 Task: Select the job type as full-time.
Action: Mouse moved to (765, 99)
Screenshot: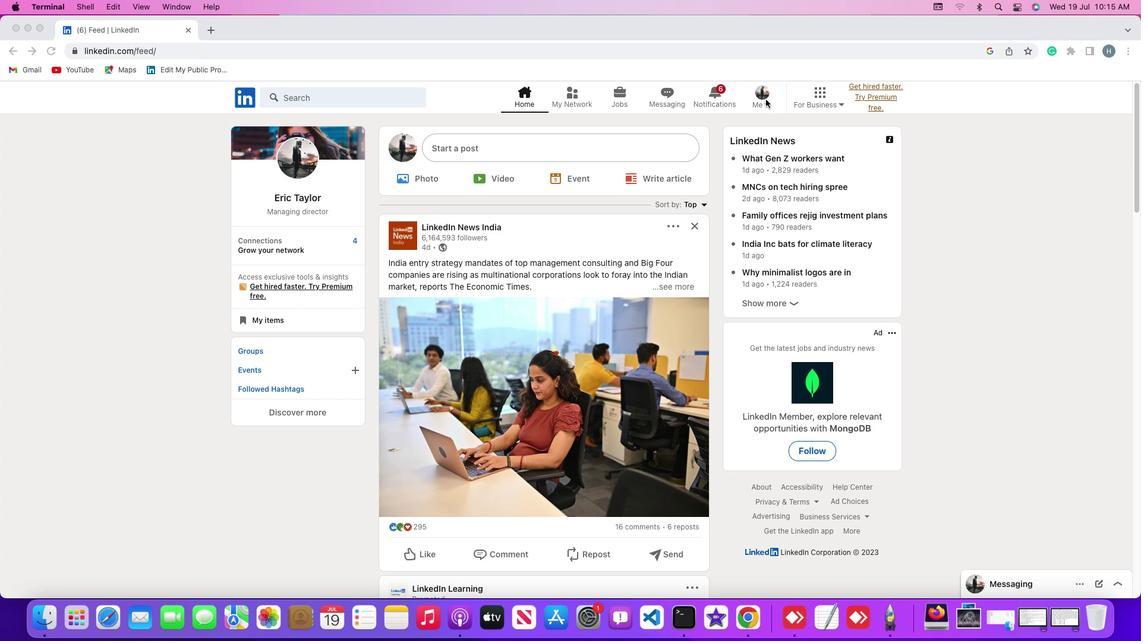
Action: Mouse pressed left at (765, 99)
Screenshot: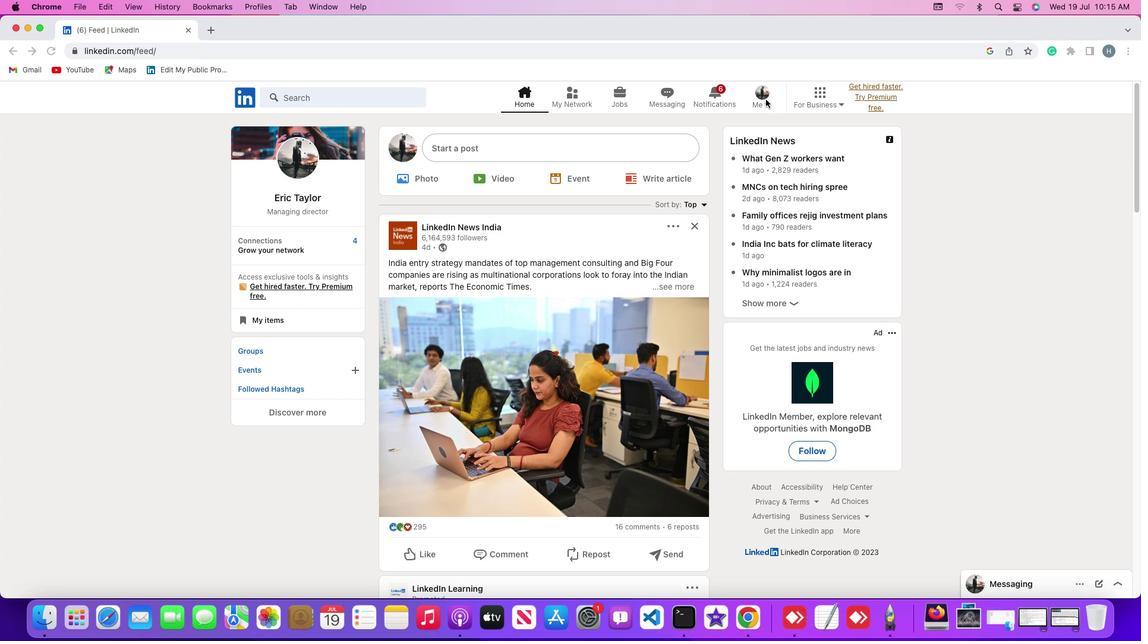 
Action: Mouse moved to (769, 104)
Screenshot: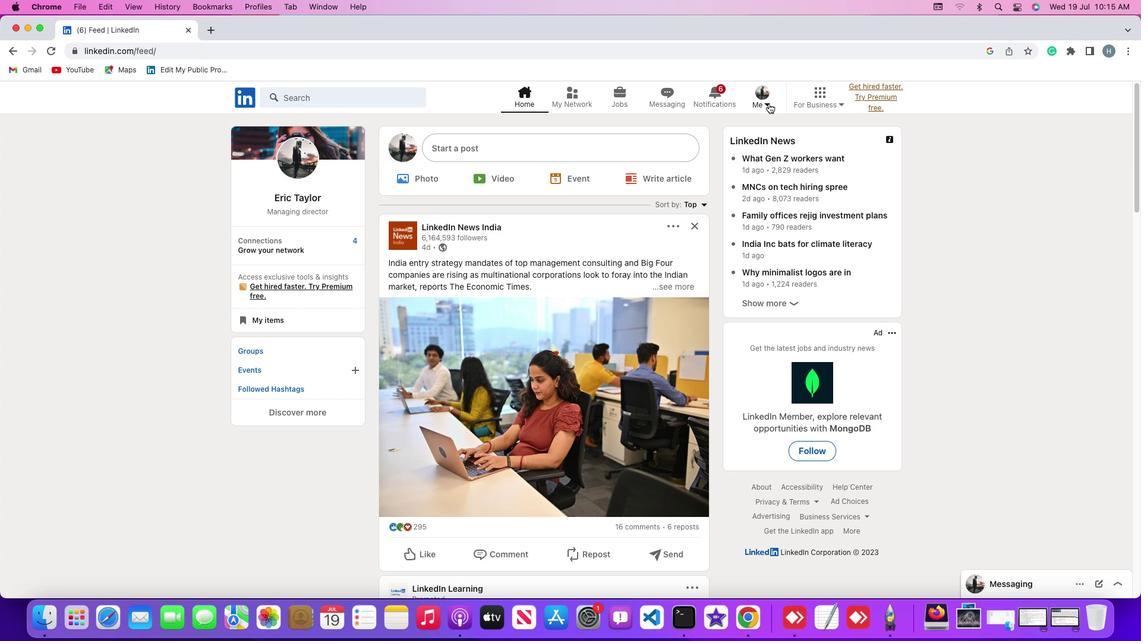 
Action: Mouse pressed left at (769, 104)
Screenshot: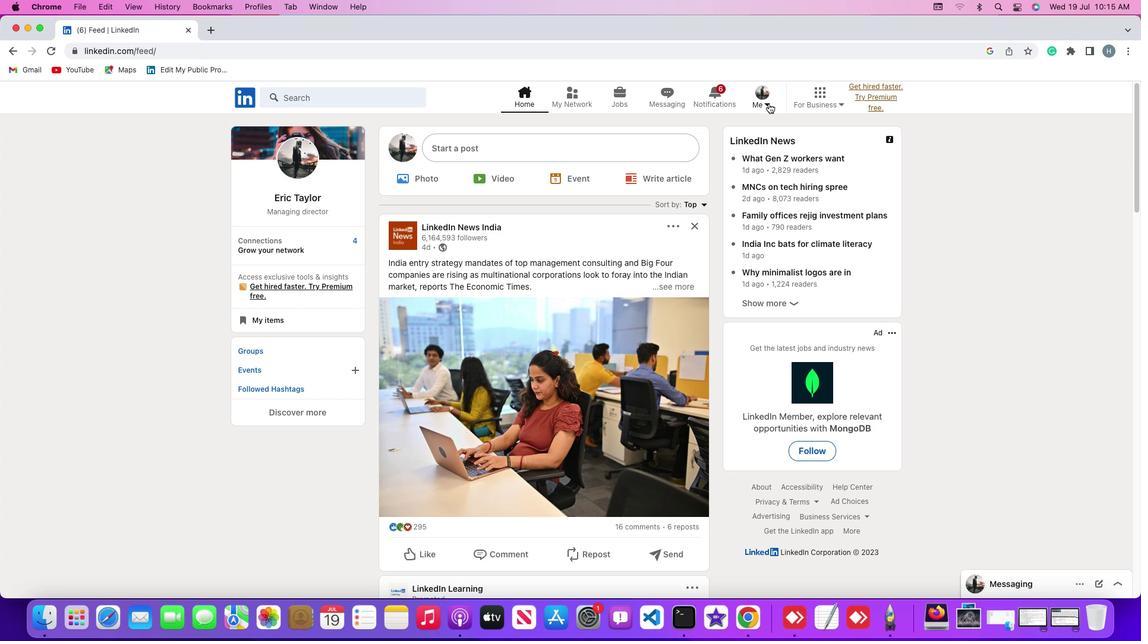 
Action: Mouse moved to (751, 164)
Screenshot: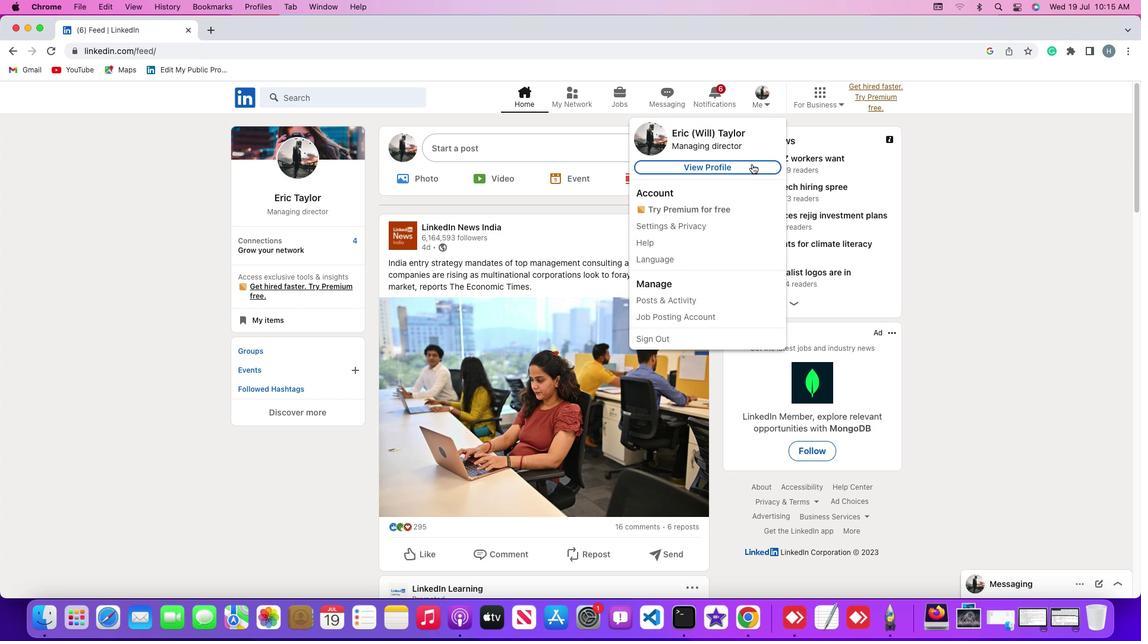 
Action: Mouse pressed left at (751, 164)
Screenshot: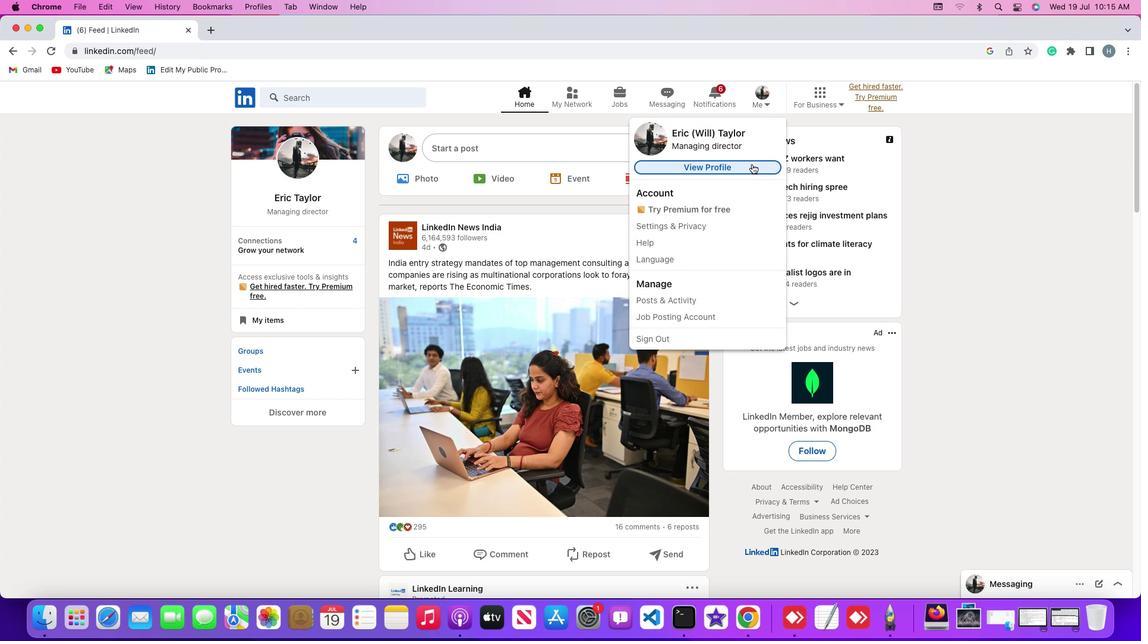 
Action: Mouse moved to (282, 357)
Screenshot: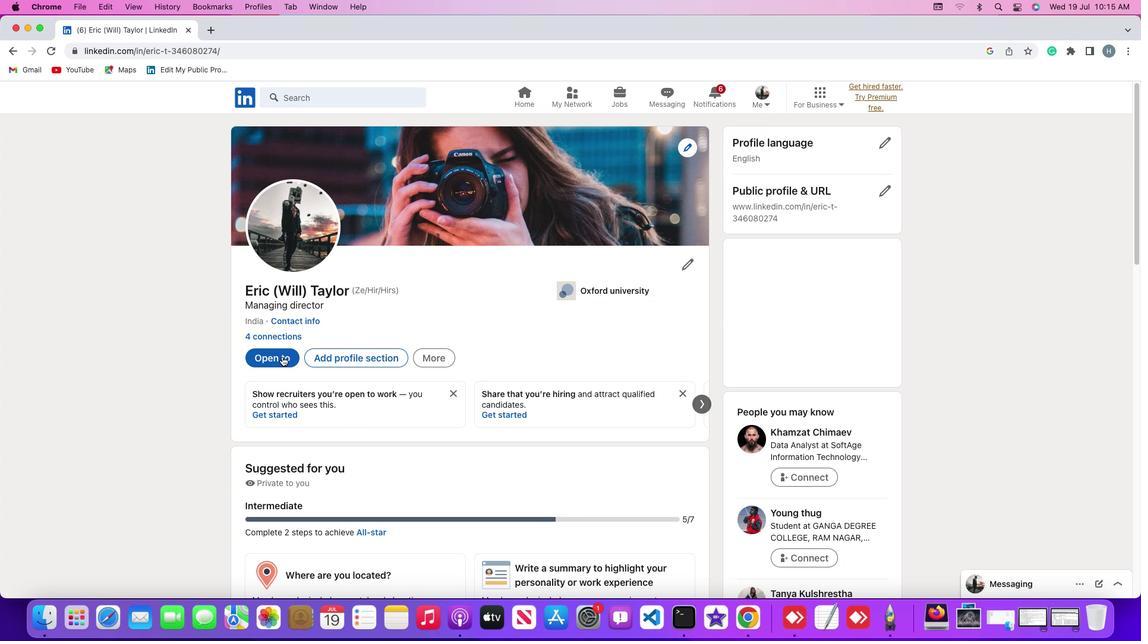 
Action: Mouse pressed left at (282, 357)
Screenshot: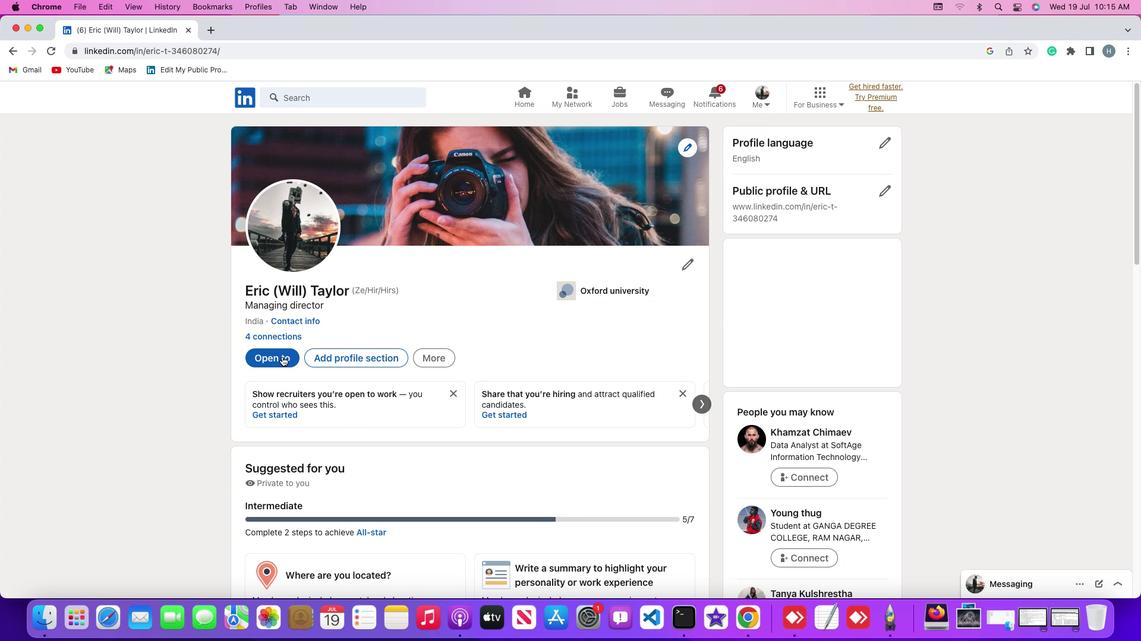 
Action: Mouse moved to (287, 426)
Screenshot: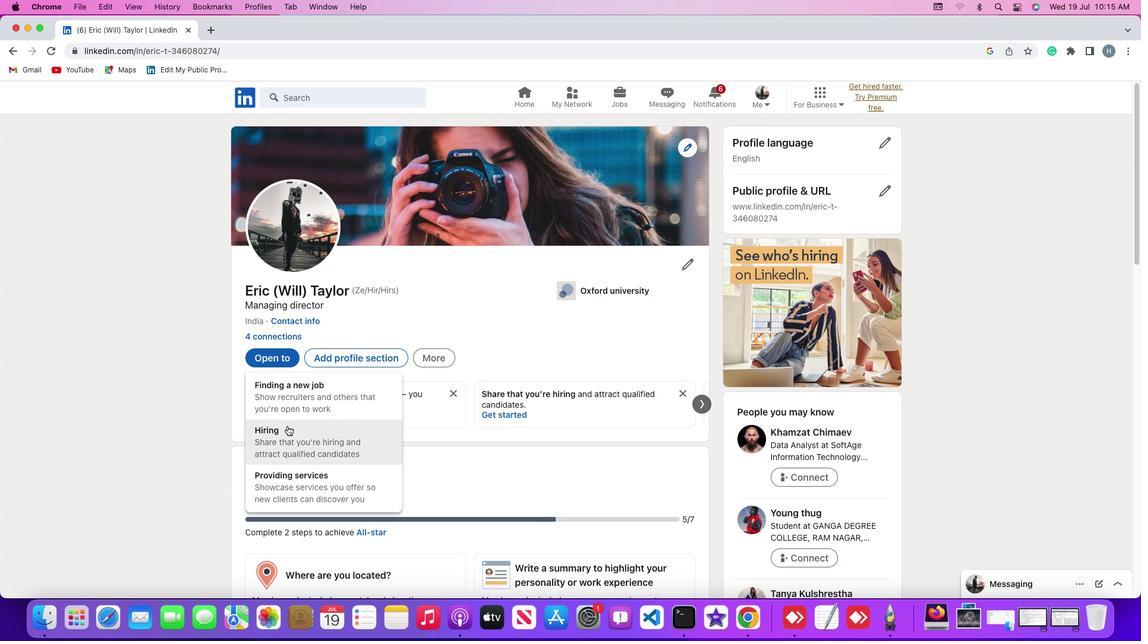 
Action: Mouse pressed left at (287, 426)
Screenshot: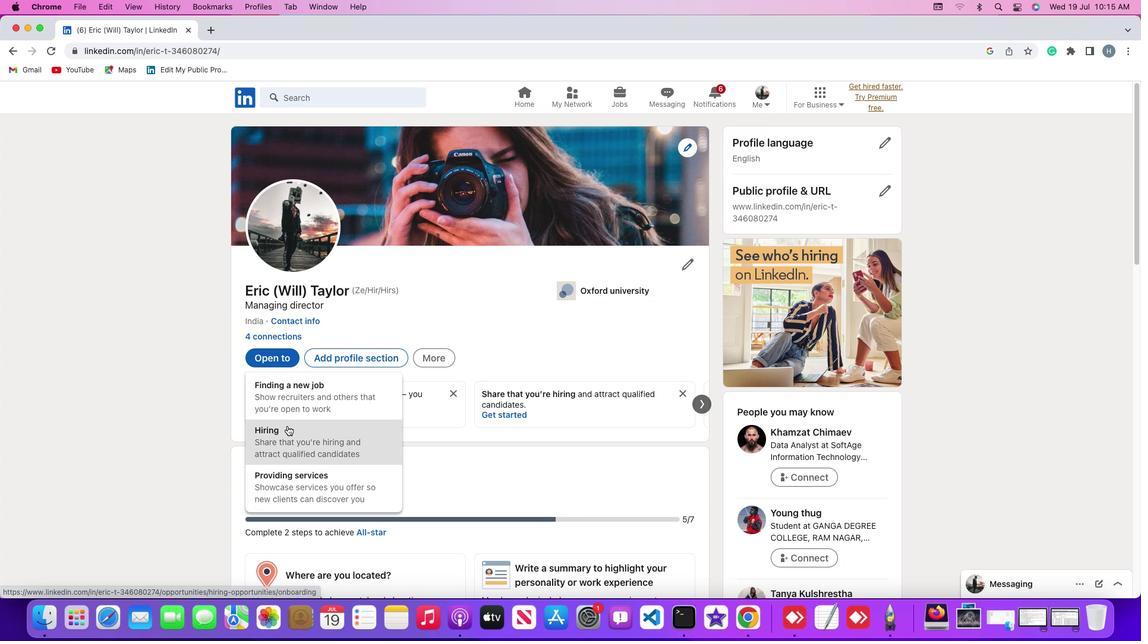 
Action: Mouse moved to (571, 404)
Screenshot: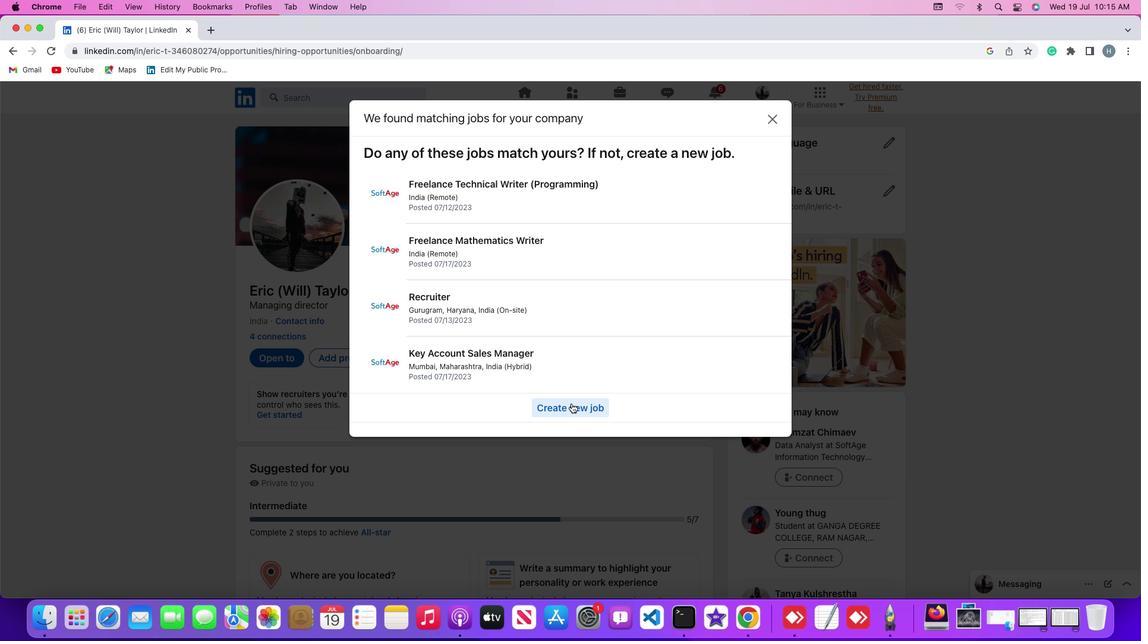 
Action: Mouse pressed left at (571, 404)
Screenshot: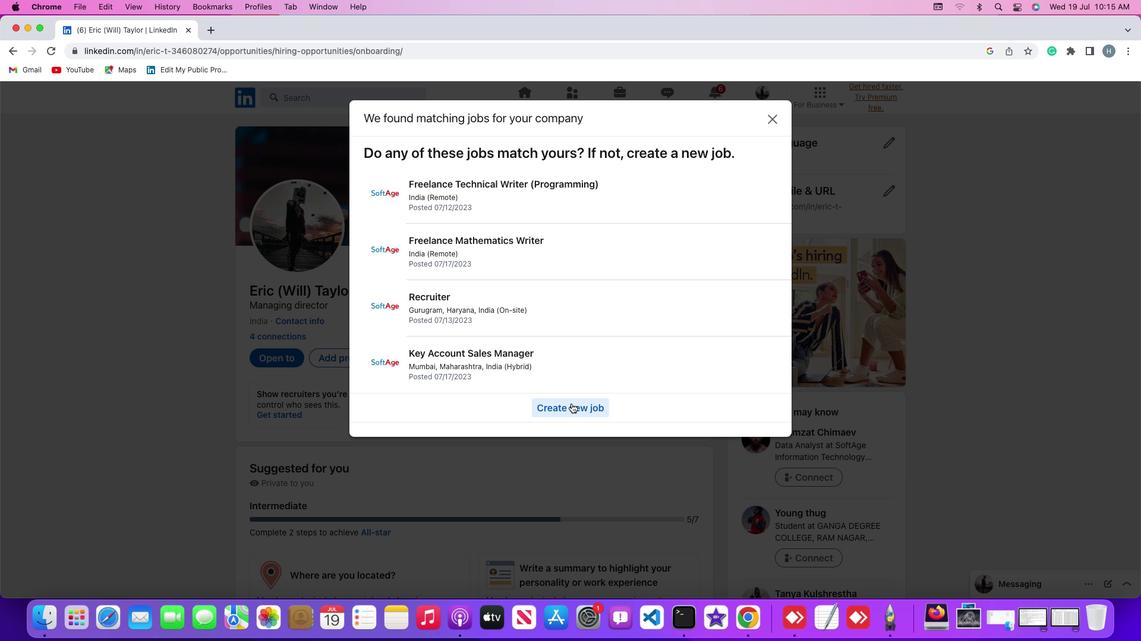 
Action: Mouse moved to (636, 337)
Screenshot: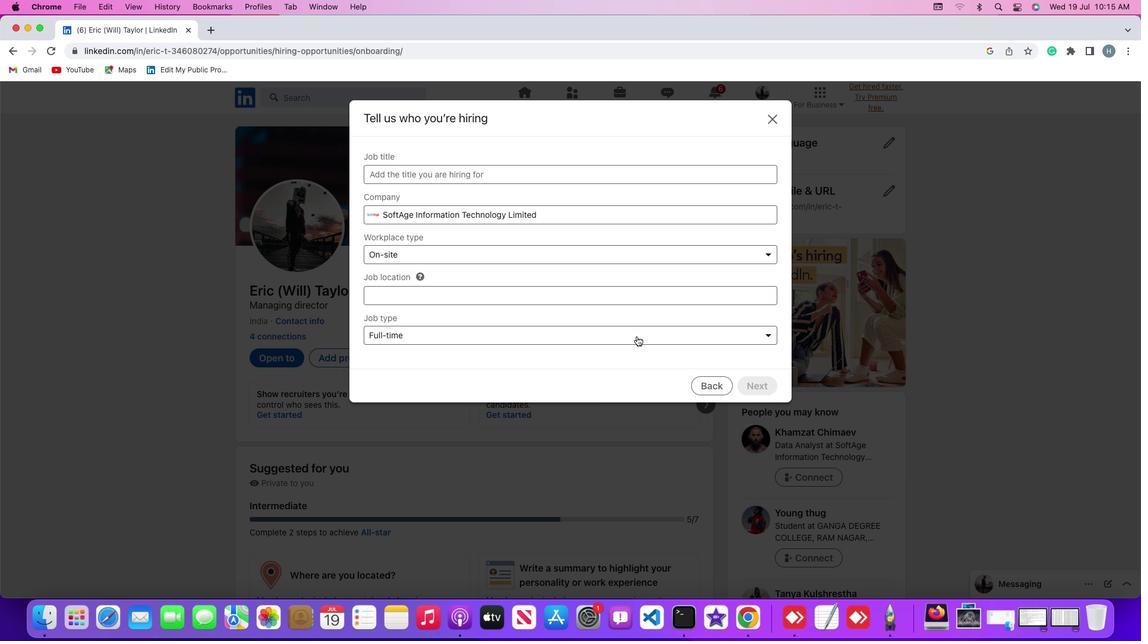 
Action: Mouse scrolled (636, 337) with delta (0, 0)
Screenshot: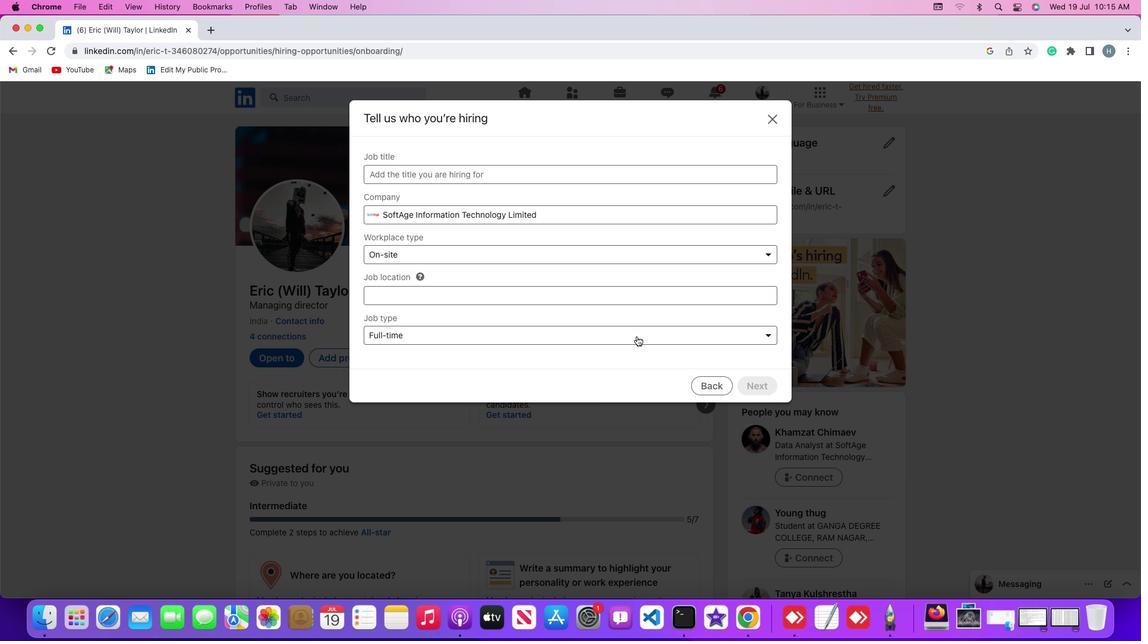 
Action: Mouse scrolled (636, 337) with delta (0, 0)
Screenshot: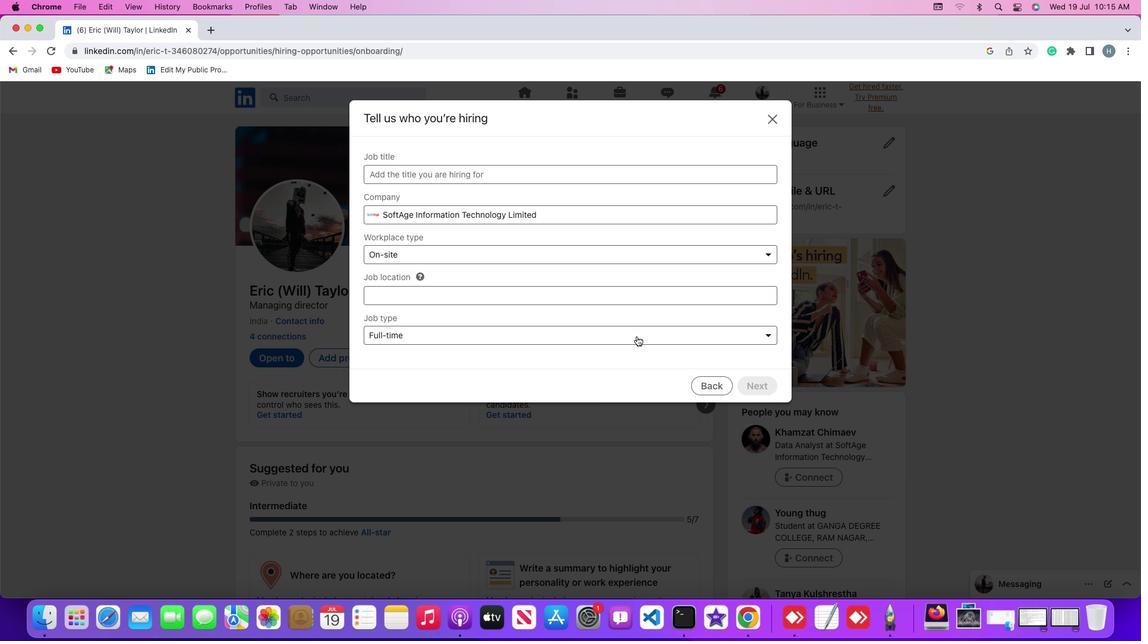 
Action: Mouse moved to (770, 335)
Screenshot: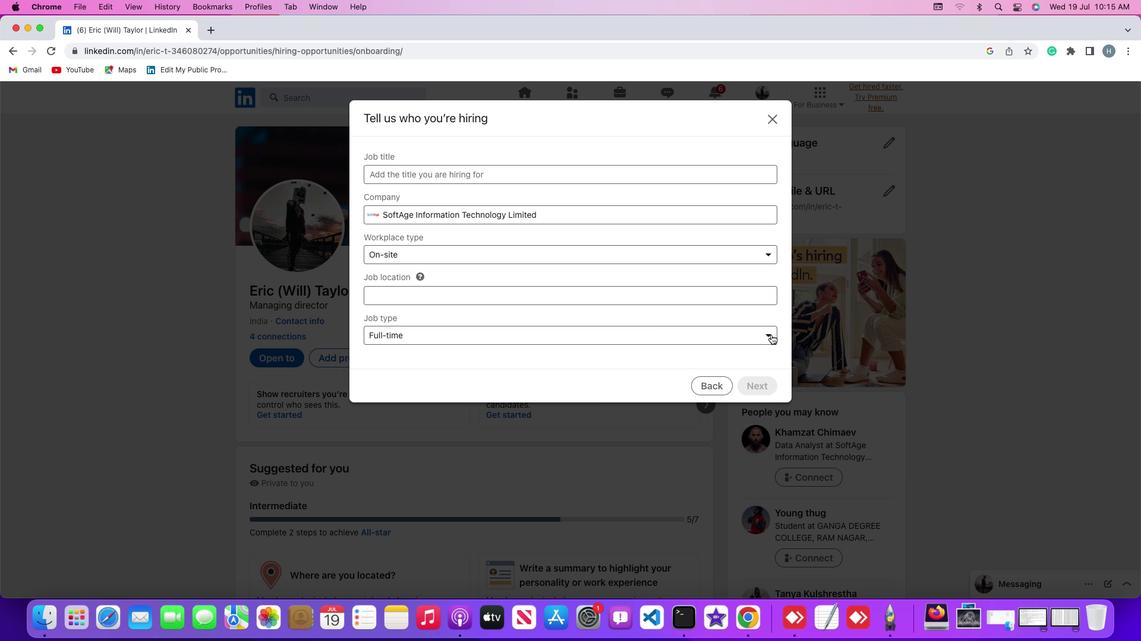 
Action: Mouse pressed left at (770, 335)
Screenshot: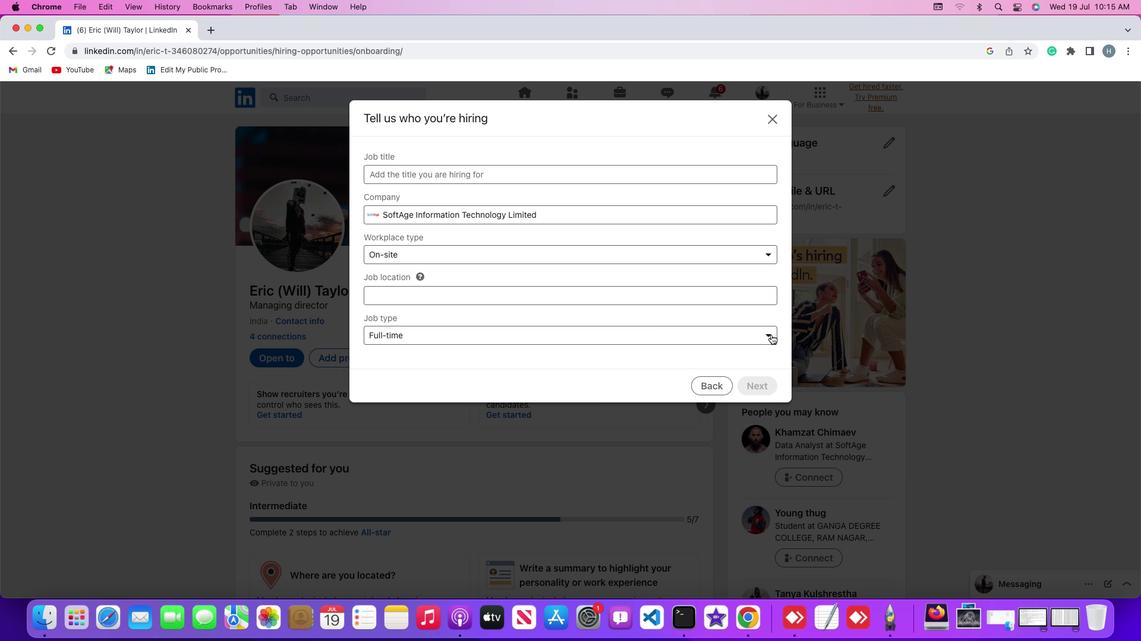
Action: Mouse moved to (746, 345)
Screenshot: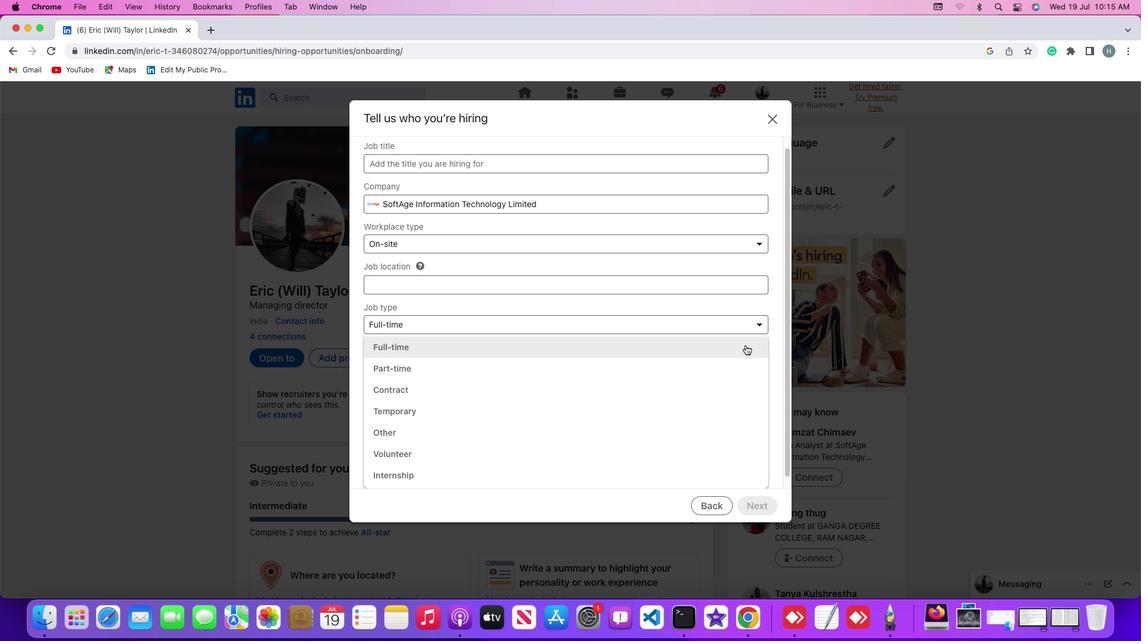 
Action: Mouse pressed left at (746, 345)
Screenshot: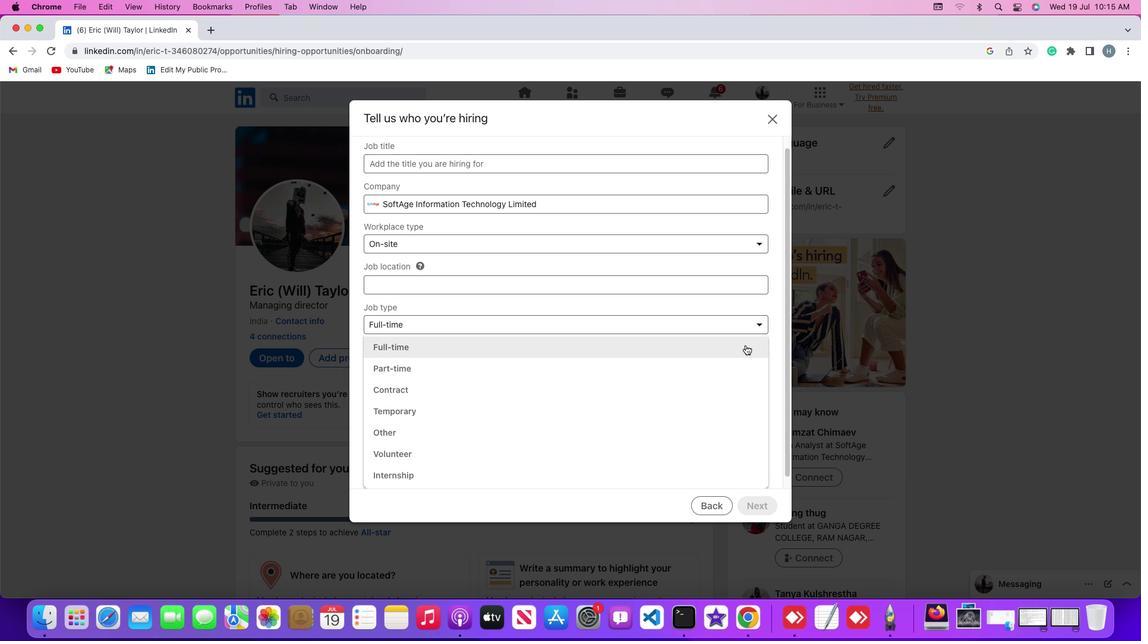 
Action: Mouse moved to (762, 314)
Screenshot: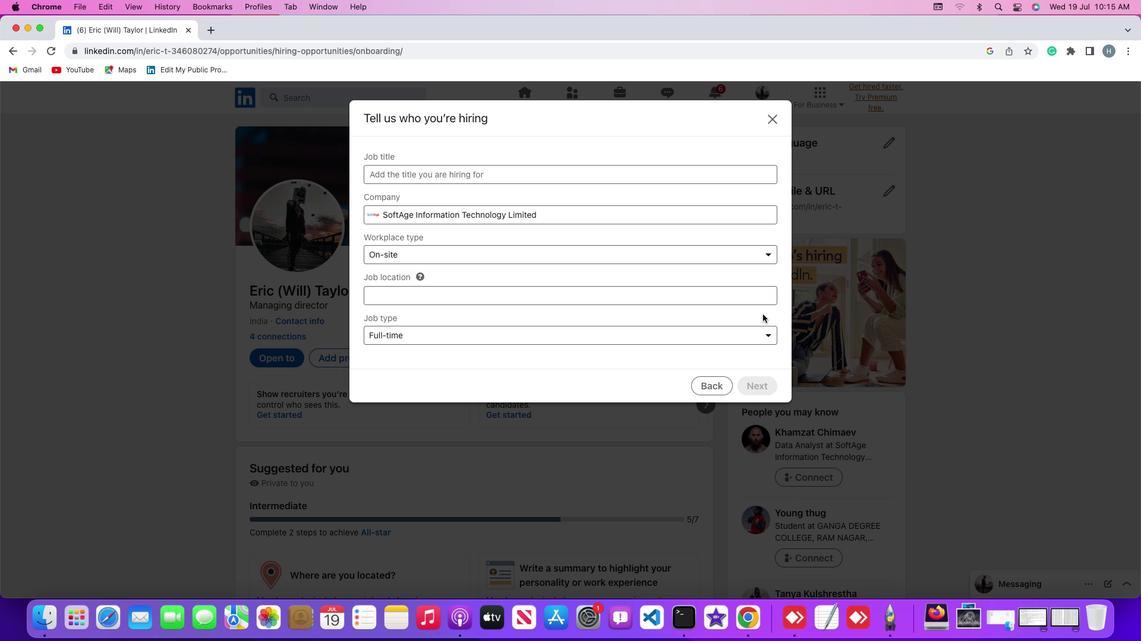 
